 Task: Search nearest Pet Store for 226 Black Oak Circle, Coppell, Texas 75019. Note the delivery time and distance.
Action: Mouse moved to (595, 1)
Screenshot: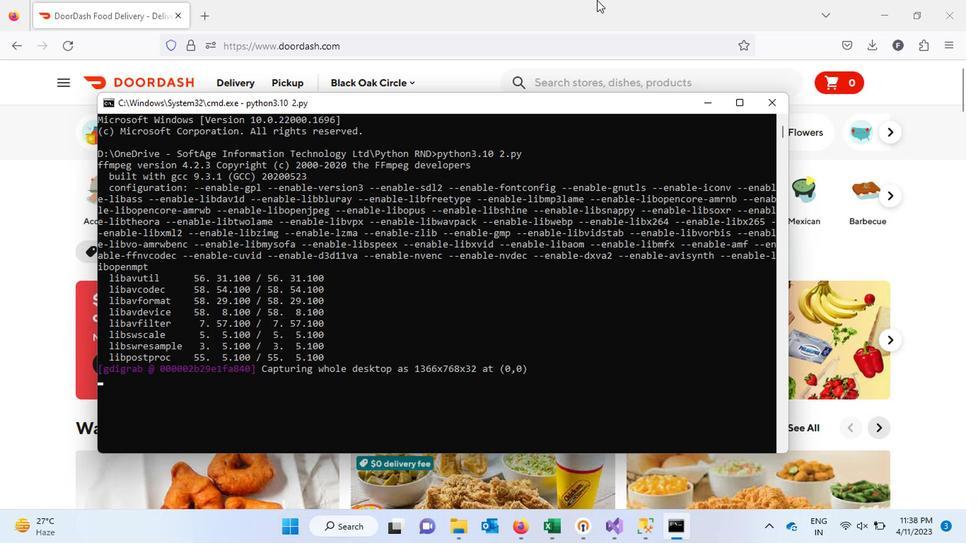 
Action: Mouse pressed left at (595, 2)
Screenshot: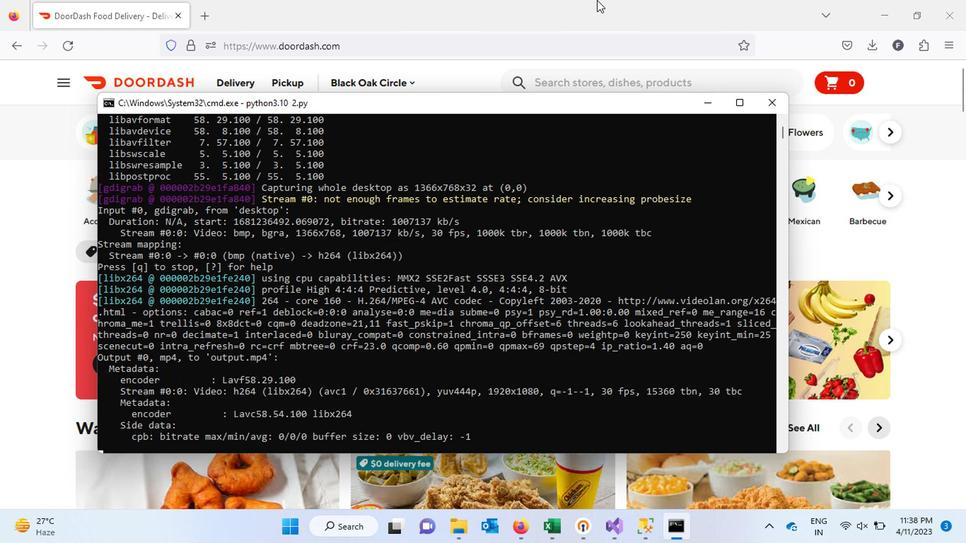 
Action: Mouse moved to (441, 76)
Screenshot: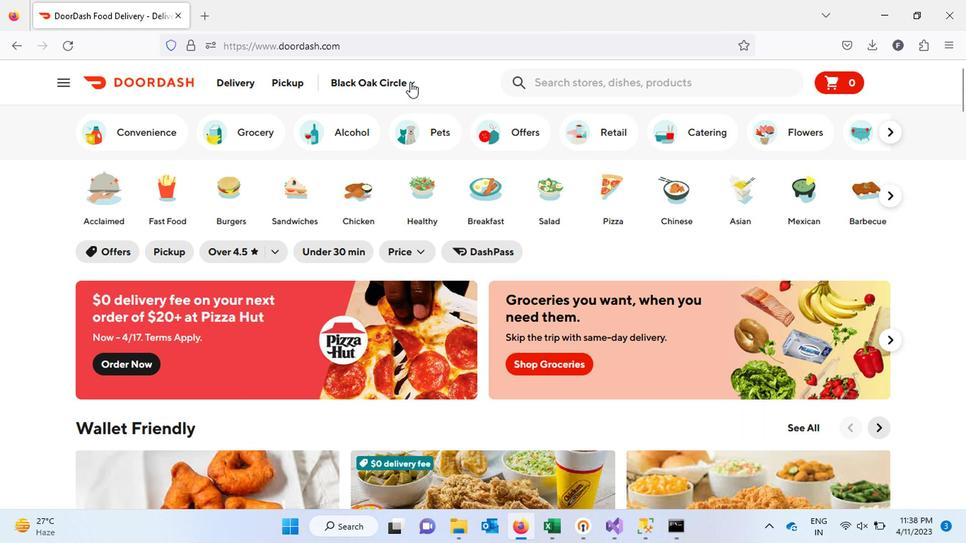 
Action: Mouse pressed left at (441, 76)
Screenshot: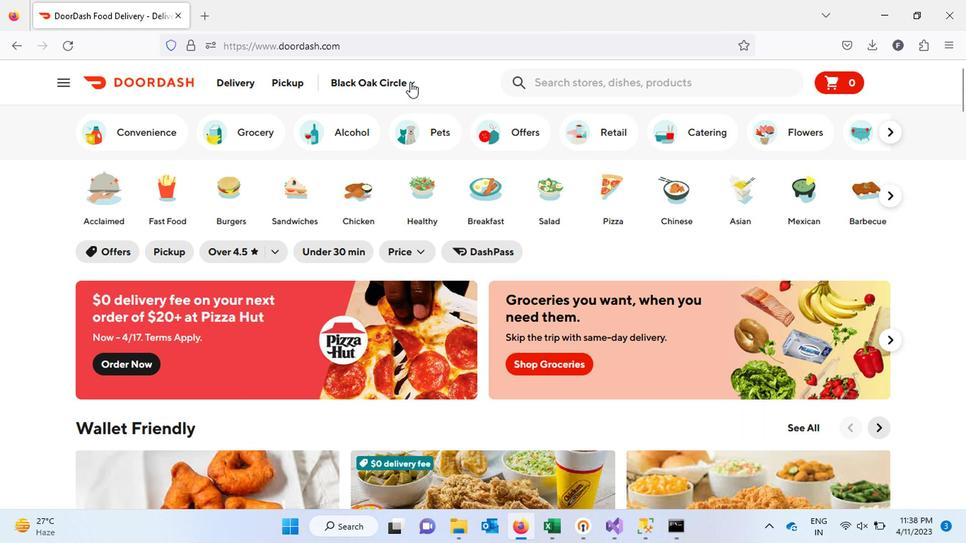 
Action: Mouse moved to (441, 125)
Screenshot: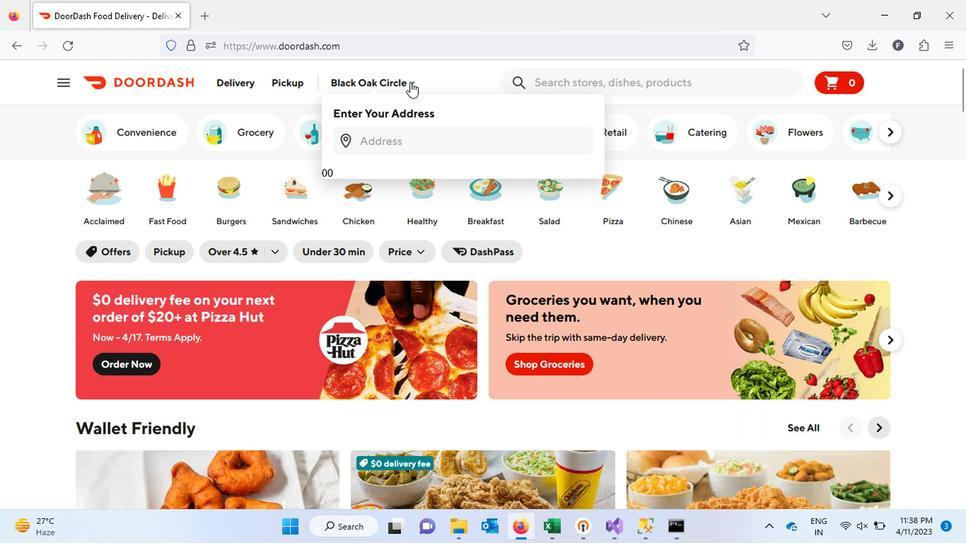 
Action: Mouse pressed left at (441, 125)
Screenshot: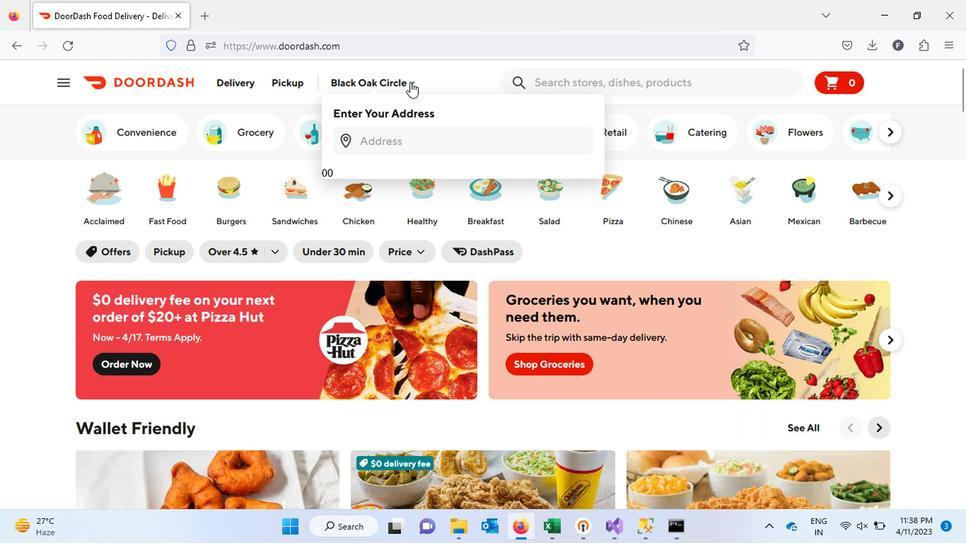
Action: Keyboard b
Screenshot: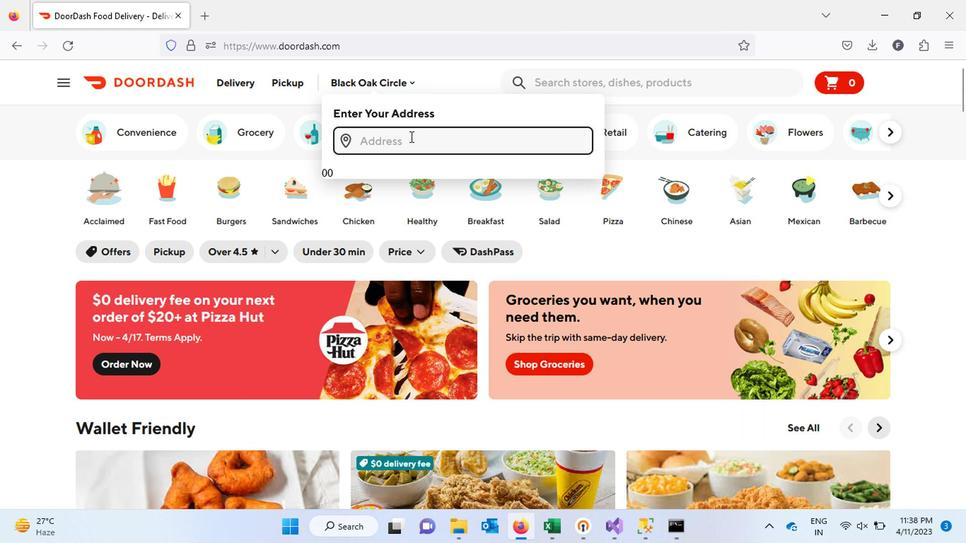 
Action: Keyboard l
Screenshot: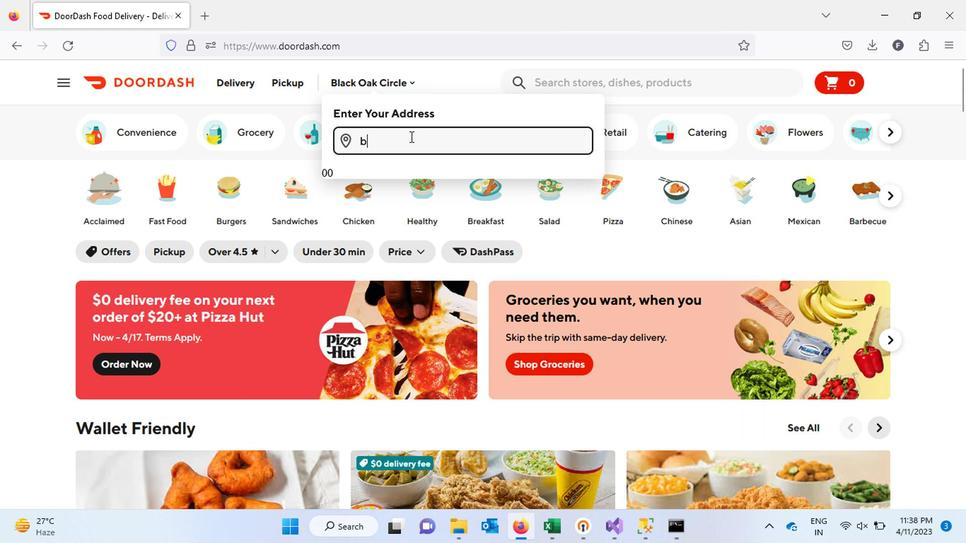 
Action: Keyboard a
Screenshot: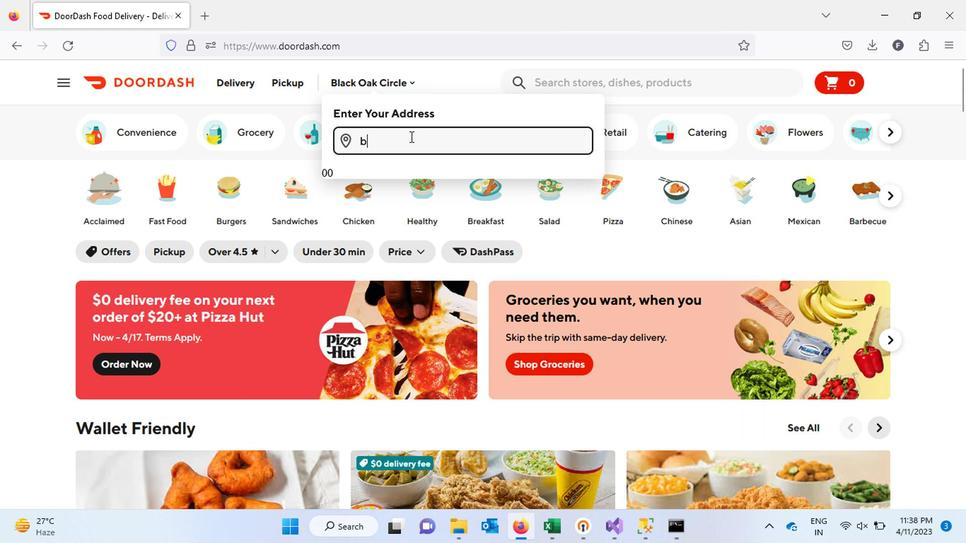 
Action: Keyboard c
Screenshot: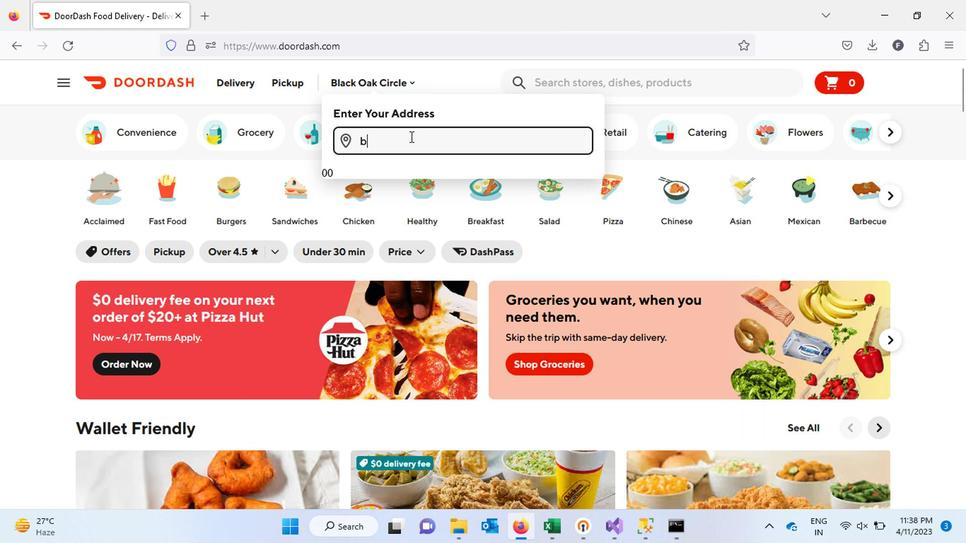 
Action: Keyboard k
Screenshot: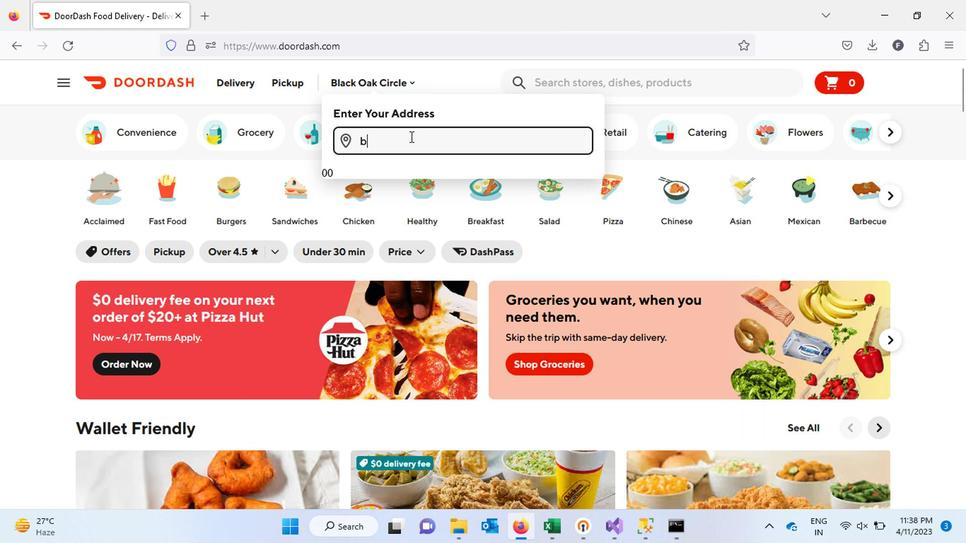 
Action: Keyboard Key.space
Screenshot: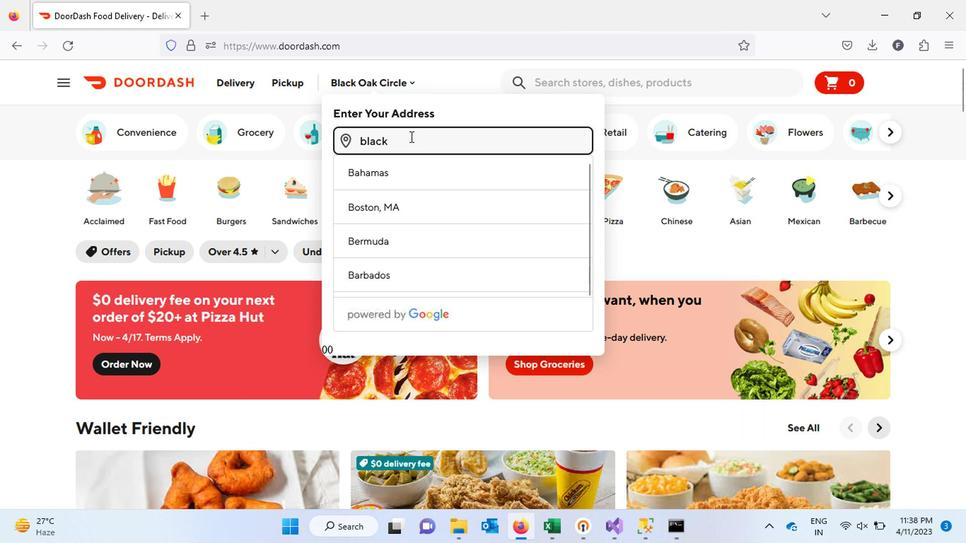 
Action: Keyboard o
Screenshot: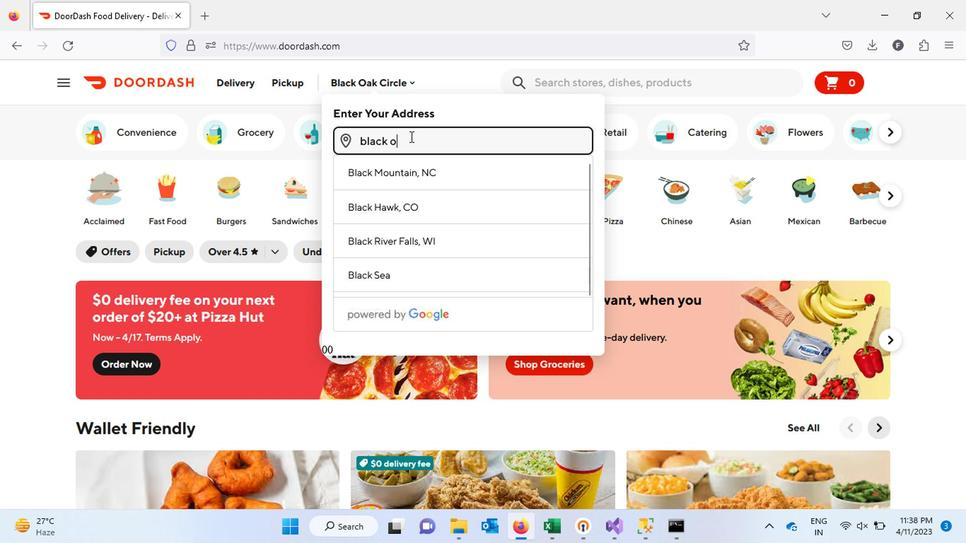 
Action: Keyboard a
Screenshot: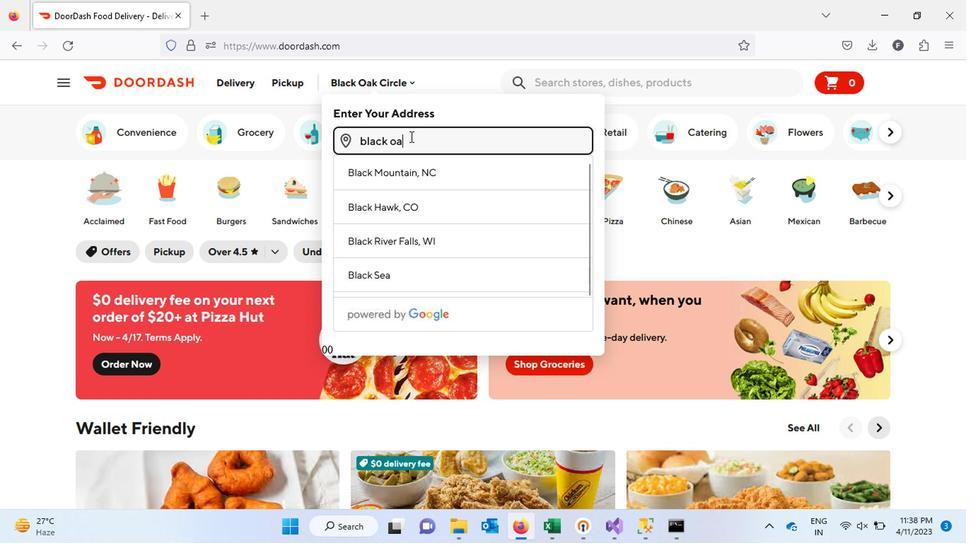 
Action: Keyboard k
Screenshot: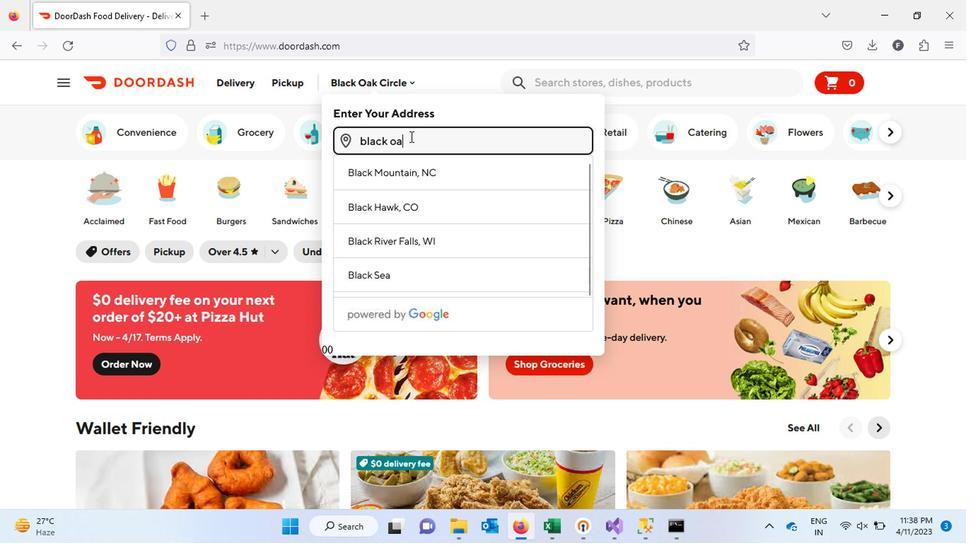 
Action: Keyboard Key.space
Screenshot: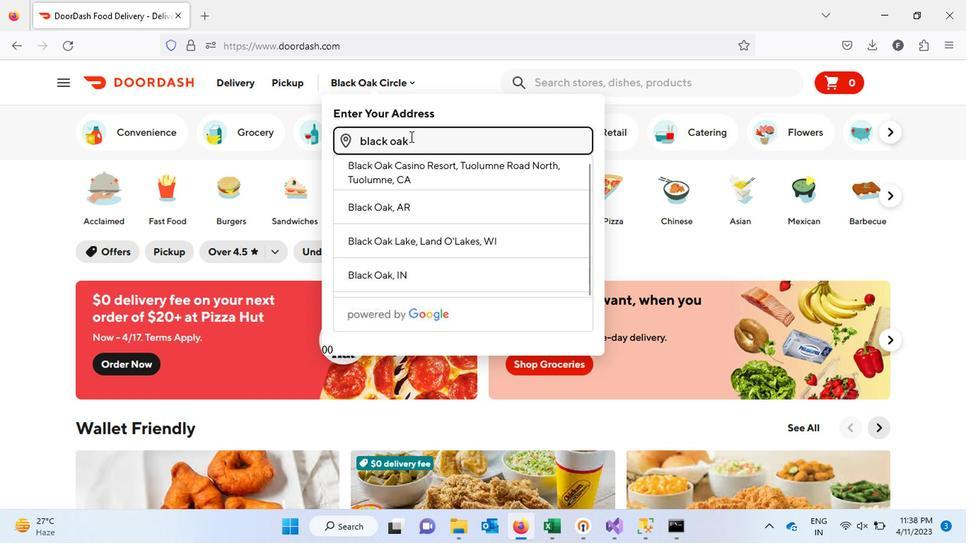 
Action: Keyboard c
Screenshot: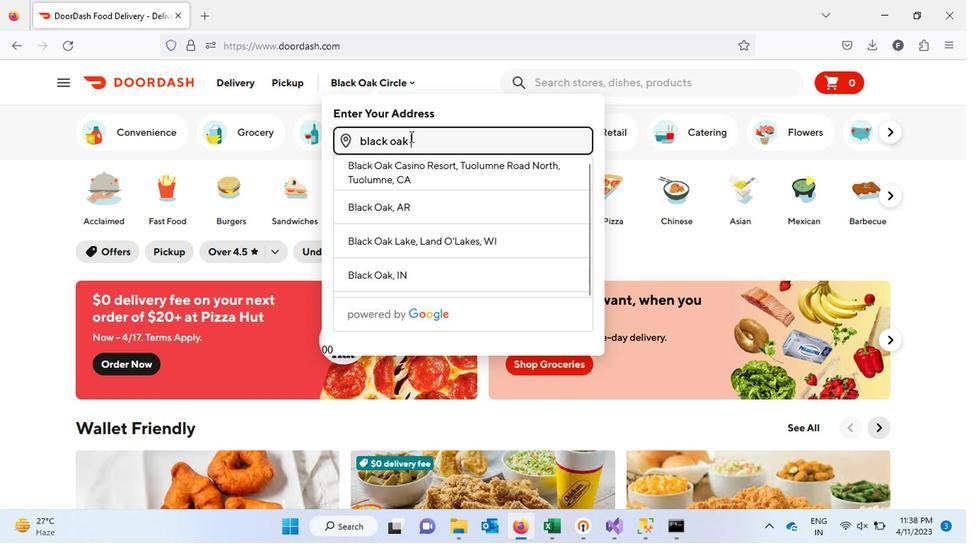 
Action: Keyboard i
Screenshot: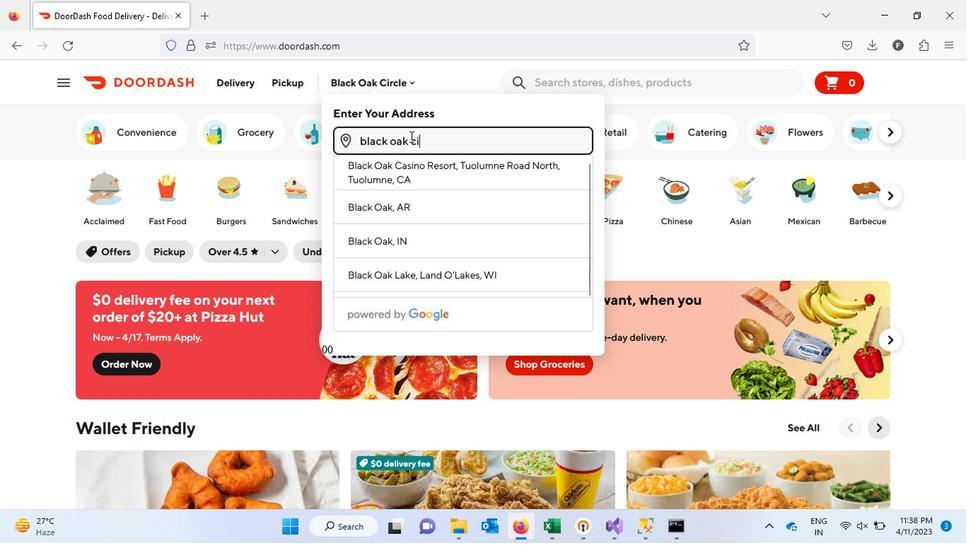 
Action: Keyboard r
Screenshot: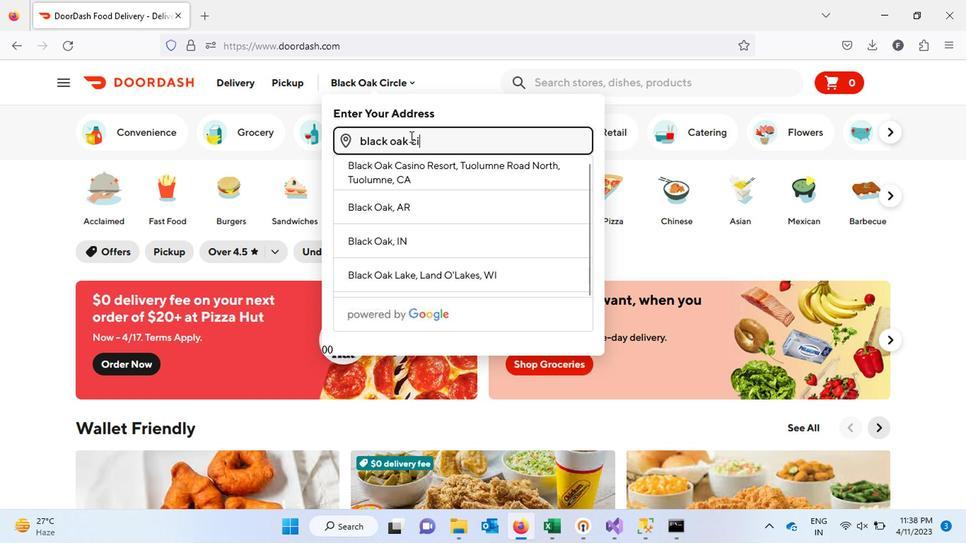 
Action: Keyboard c
Screenshot: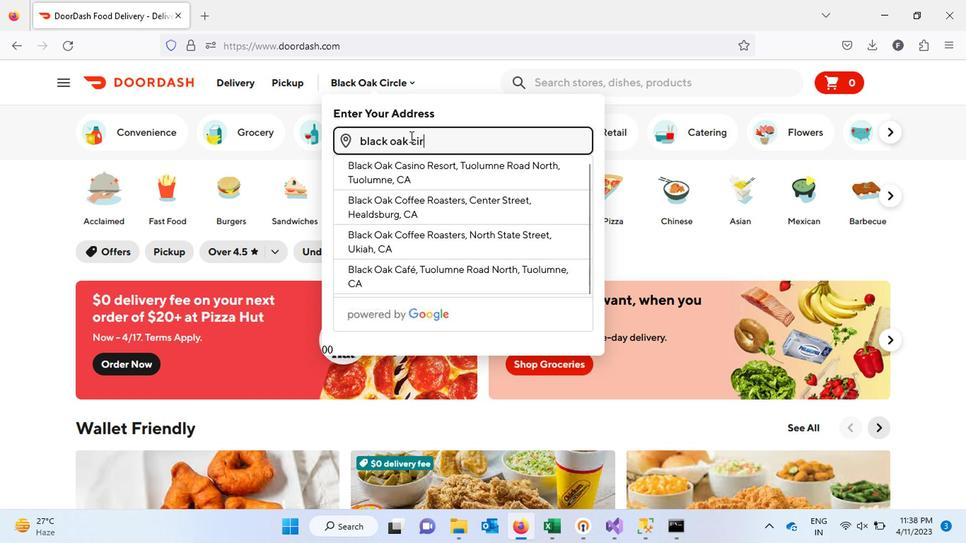 
Action: Keyboard l
Screenshot: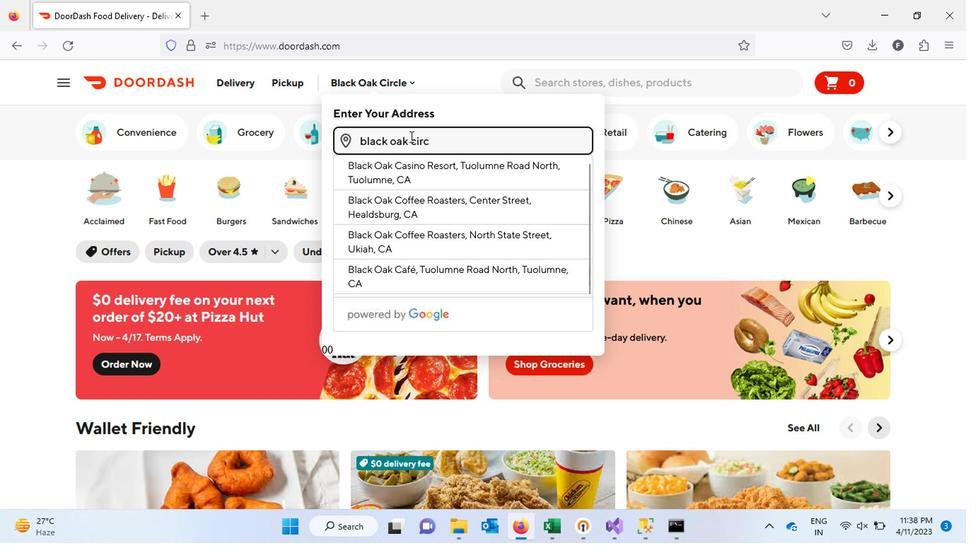 
Action: Keyboard e
Screenshot: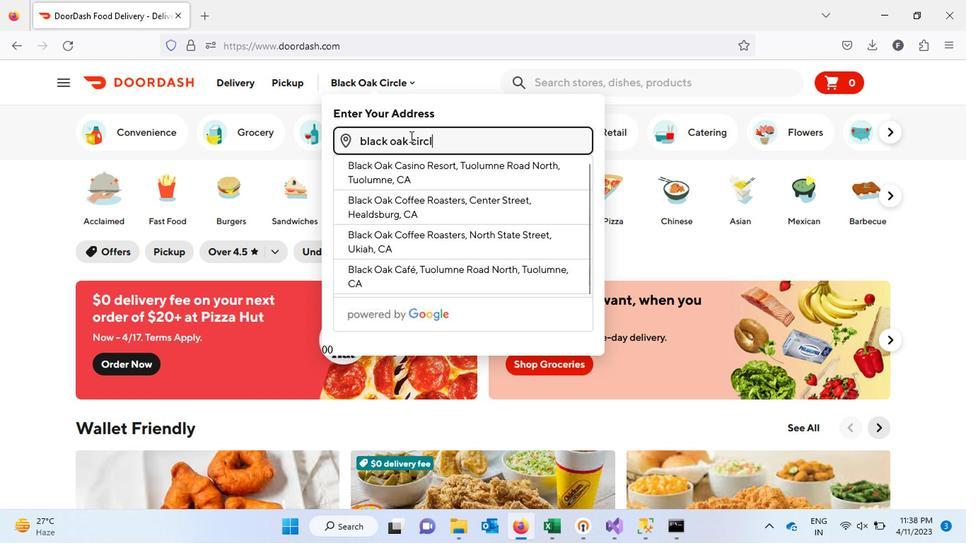 
Action: Mouse moved to (427, 250)
Screenshot: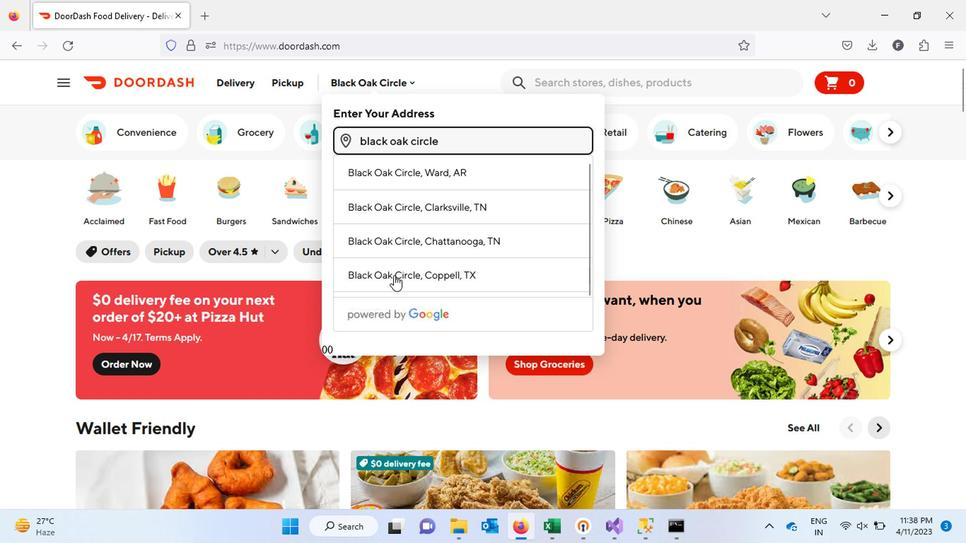 
Action: Mouse pressed left at (427, 250)
Screenshot: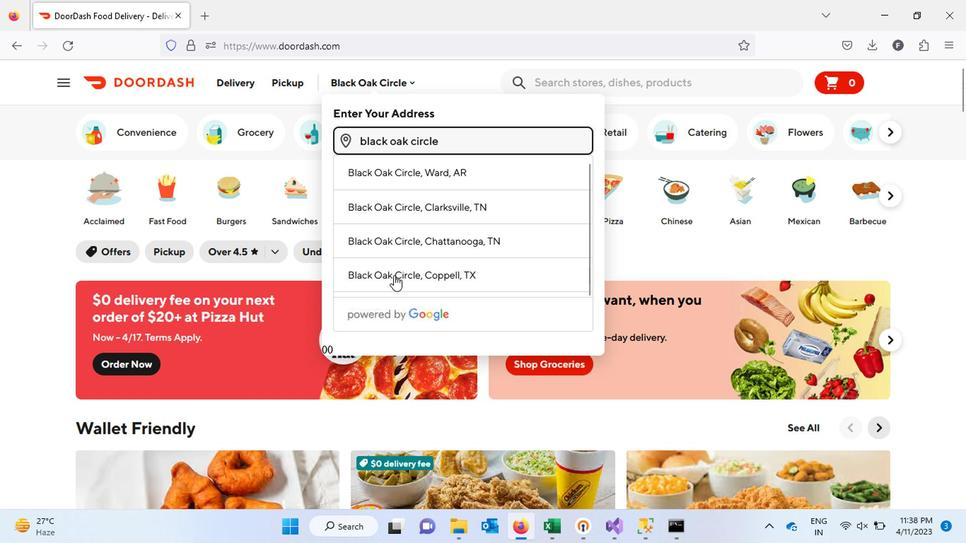 
Action: Mouse moved to (529, 383)
Screenshot: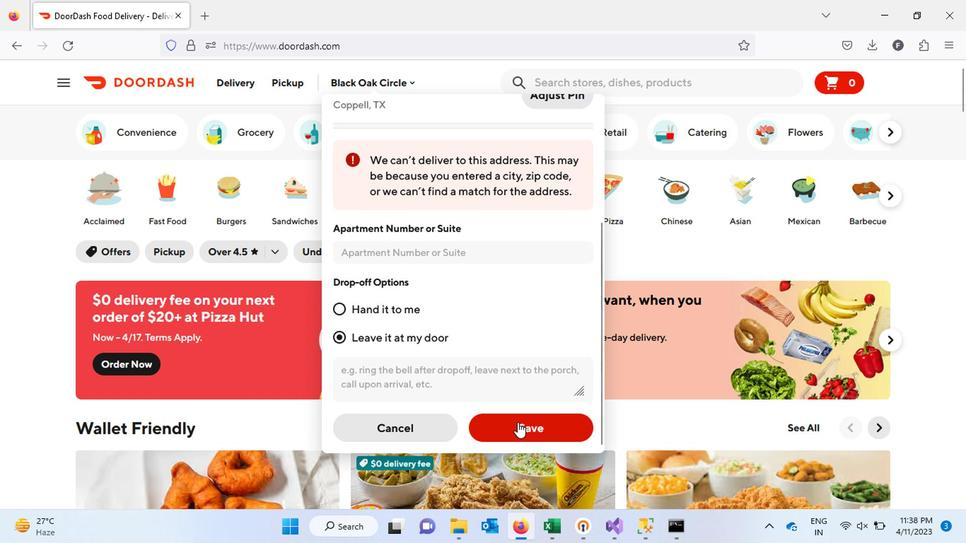 
Action: Mouse pressed left at (529, 383)
Screenshot: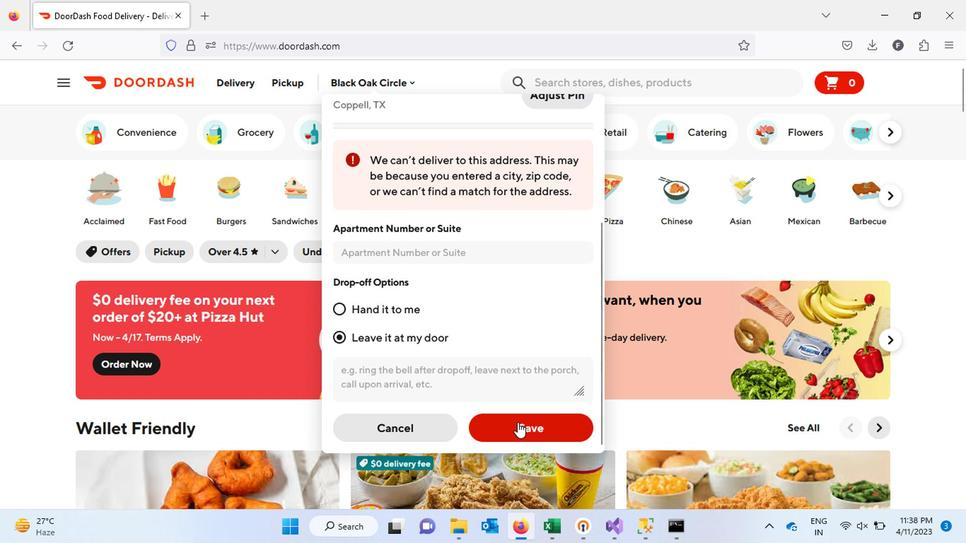 
Action: Mouse moved to (454, 121)
Screenshot: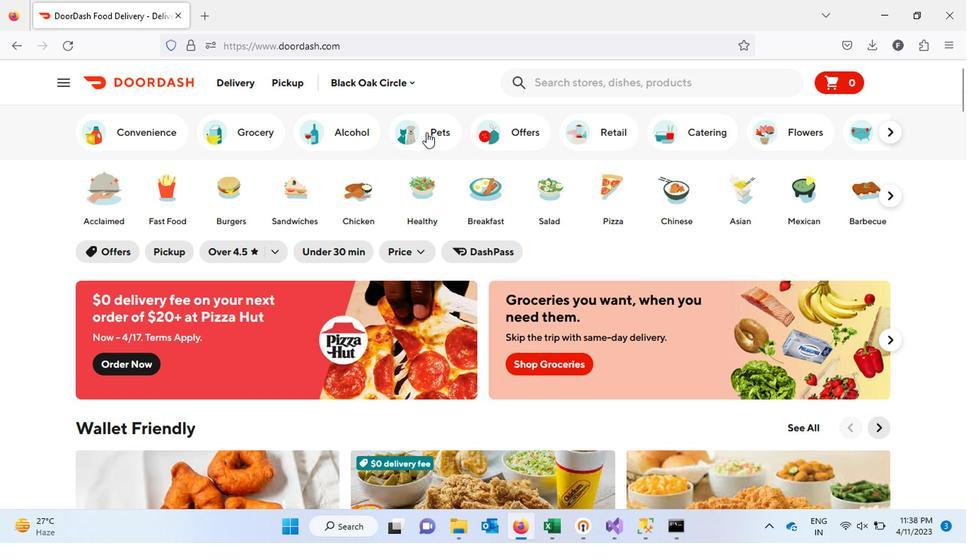 
Action: Mouse pressed left at (454, 121)
Screenshot: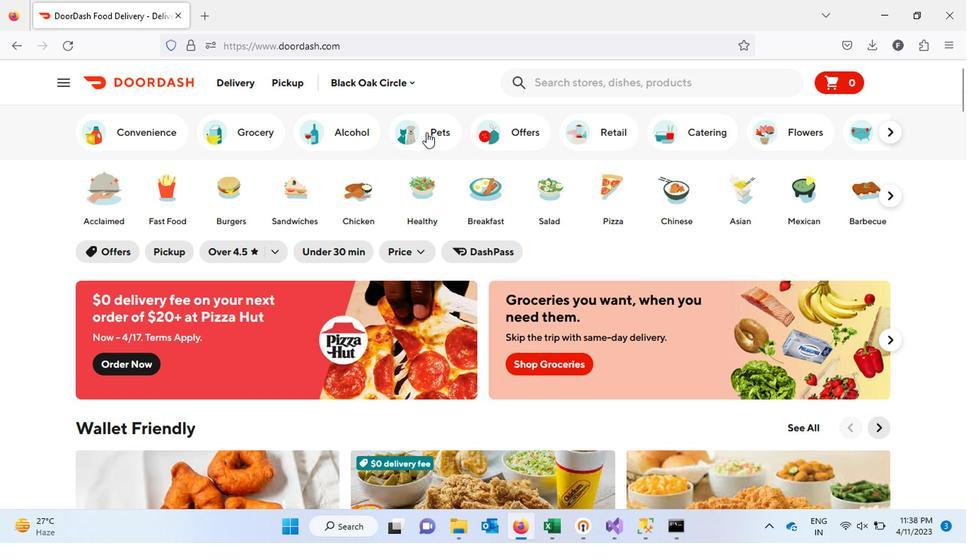 
Action: Mouse moved to (340, 262)
Screenshot: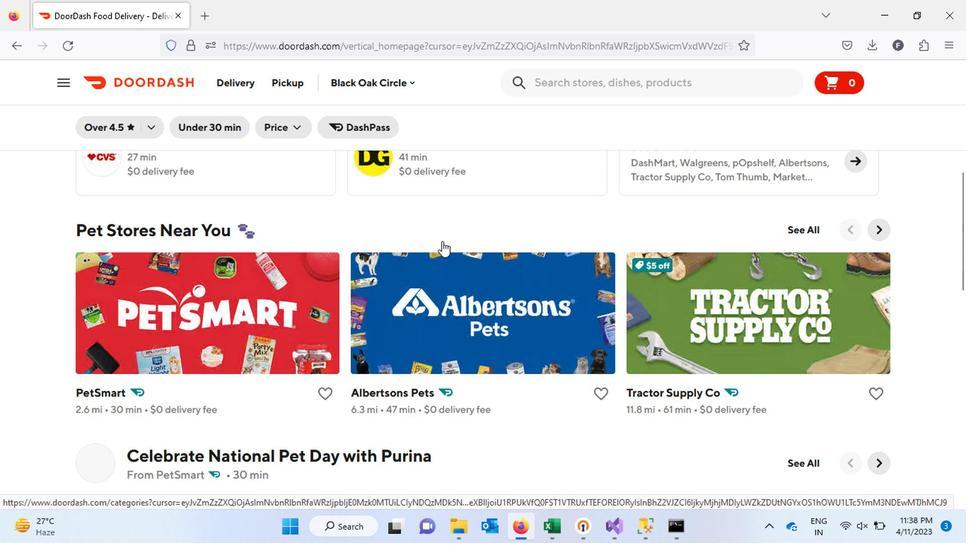 
Action: Mouse pressed left at (340, 262)
Screenshot: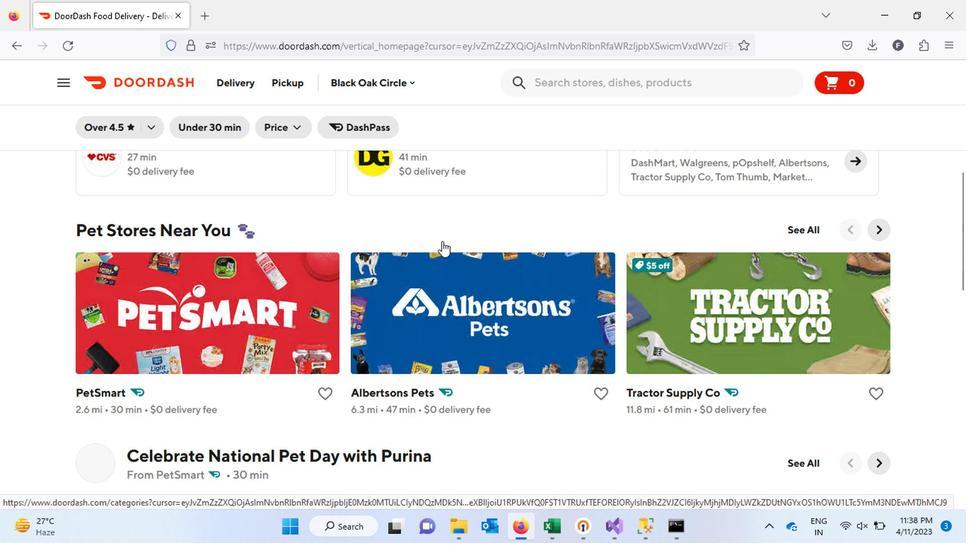 
Action: Mouse moved to (659, 481)
Screenshot: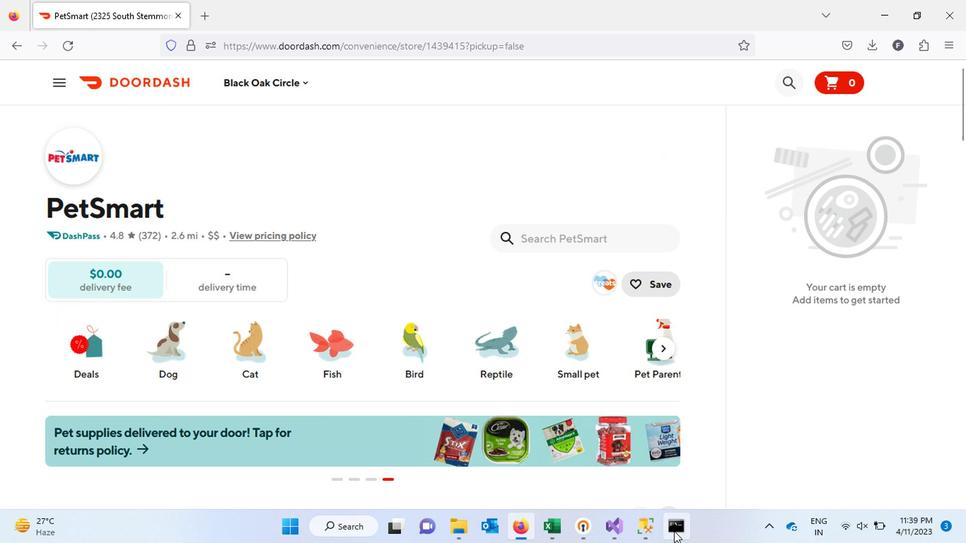 
Action: Mouse pressed left at (659, 481)
Screenshot: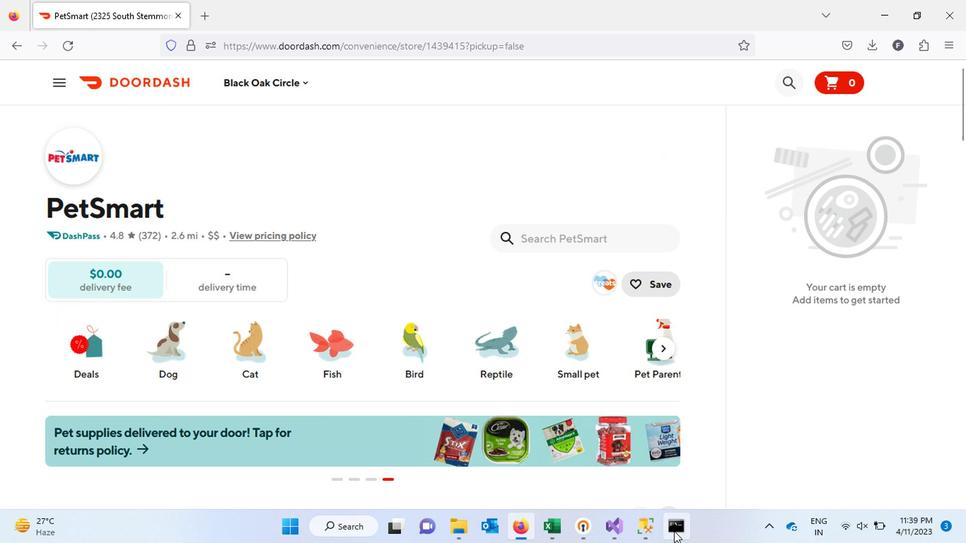 
Action: Mouse pressed left at (659, 481)
Screenshot: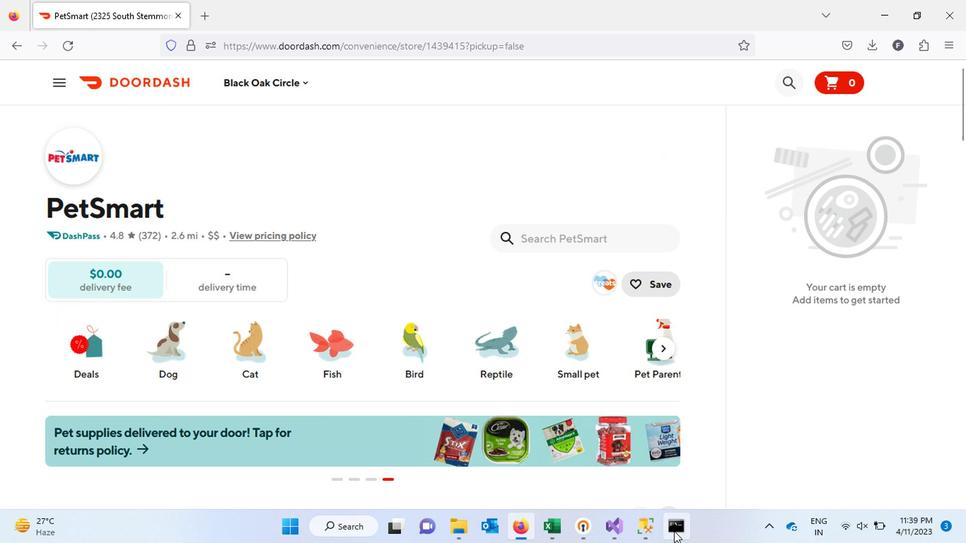 
Action: Mouse moved to (740, 97)
Screenshot: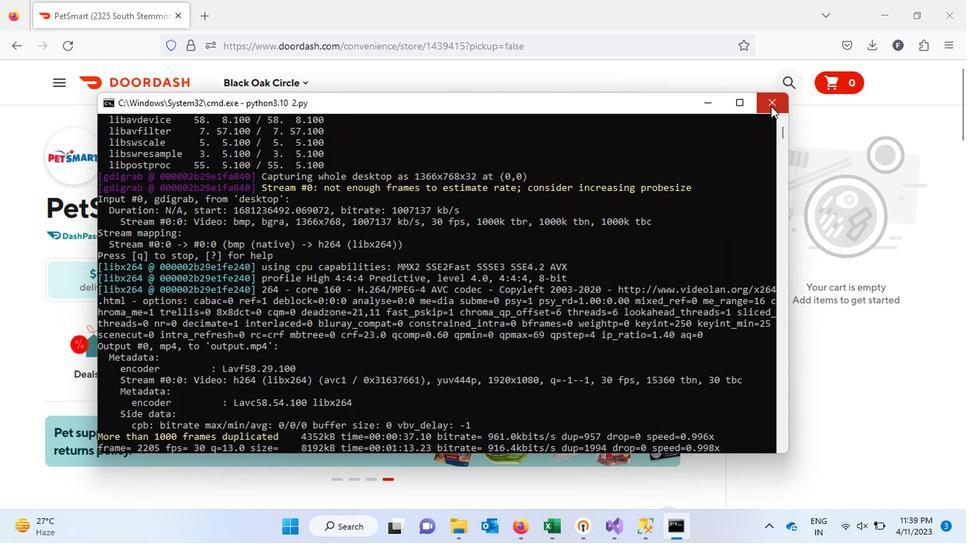 
Action: Mouse pressed left at (740, 97)
Screenshot: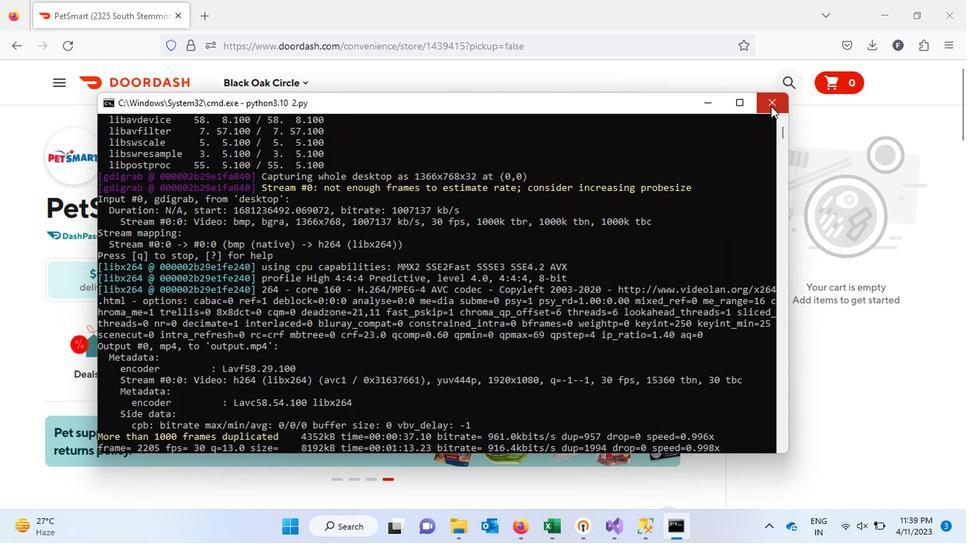 
